 Task: Create Card Employee Salary Review in Board Public Speaking Tips to Workspace Cash Management. Create Card Software Maintenance Review in Board User Research to Workspace Cash Management. Create Card Employee Promotion Review in Board Customer Service Knowledge Base Development and Management to Workspace Cash Management
Action: Mouse moved to (46, 321)
Screenshot: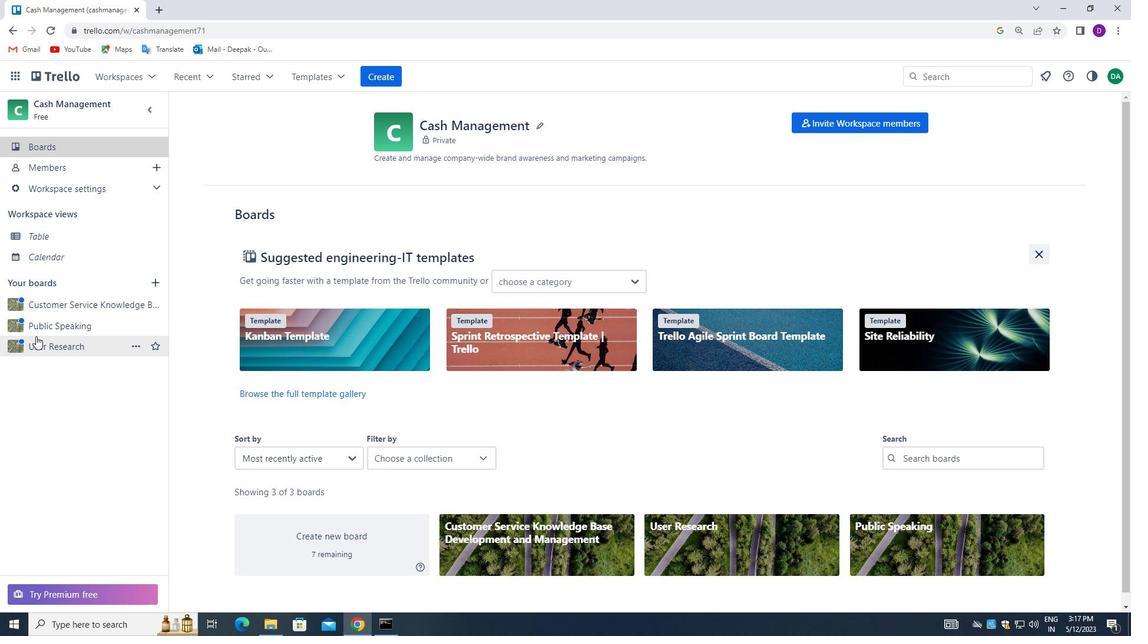 
Action: Mouse pressed left at (46, 321)
Screenshot: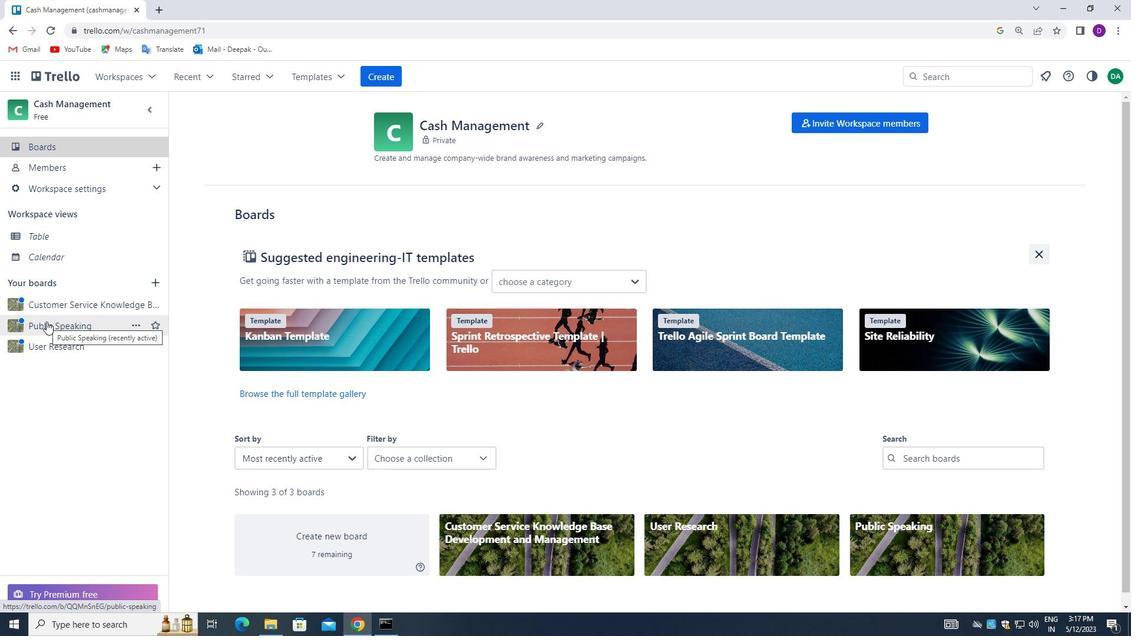
Action: Mouse moved to (586, 187)
Screenshot: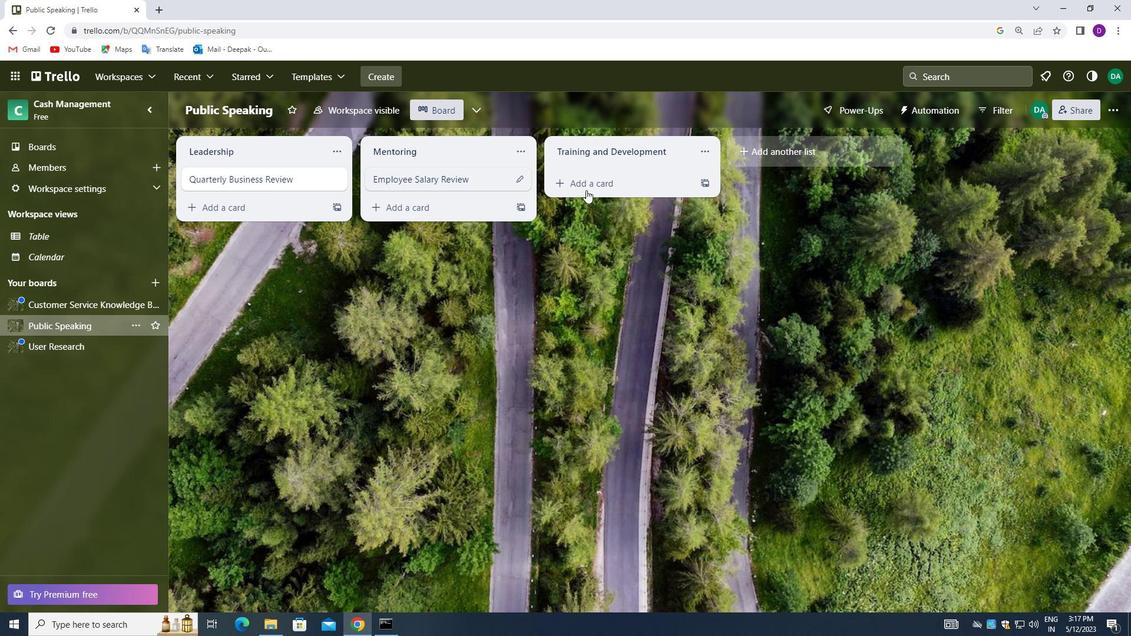 
Action: Mouse pressed left at (586, 187)
Screenshot: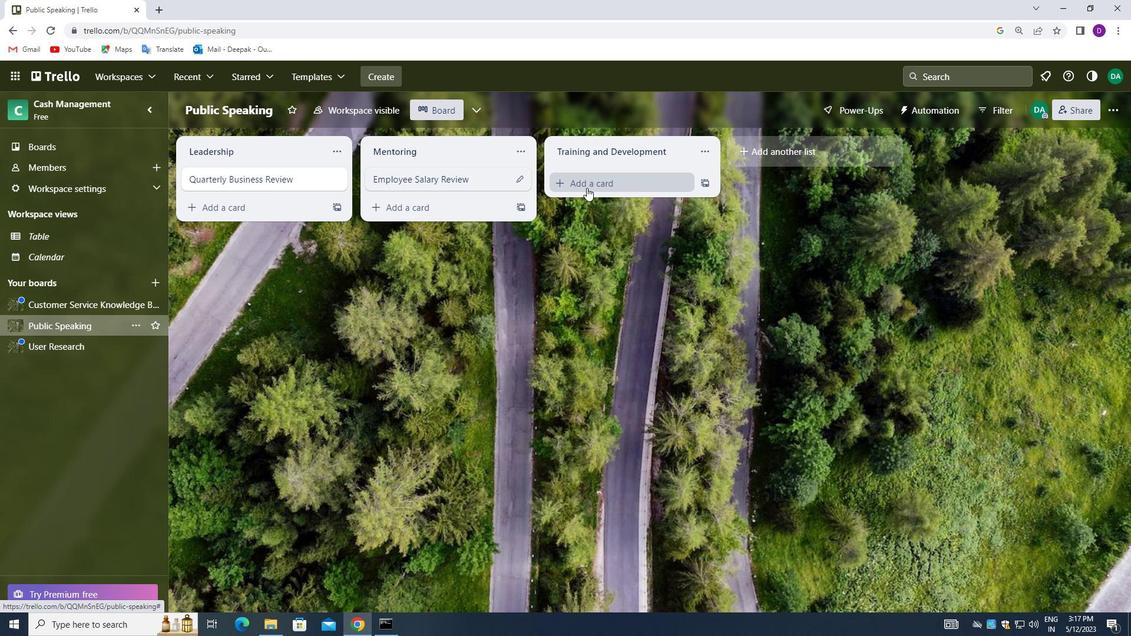 
Action: Key pressed <Key.shift><Key.shift>EMPLOYEE<Key.space><Key.shift>SALARY<Key.space><Key.shift><Key.shift><Key.shift><Key.shift><Key.shift><Key.shift><Key.shift><Key.shift>REVIEW
Screenshot: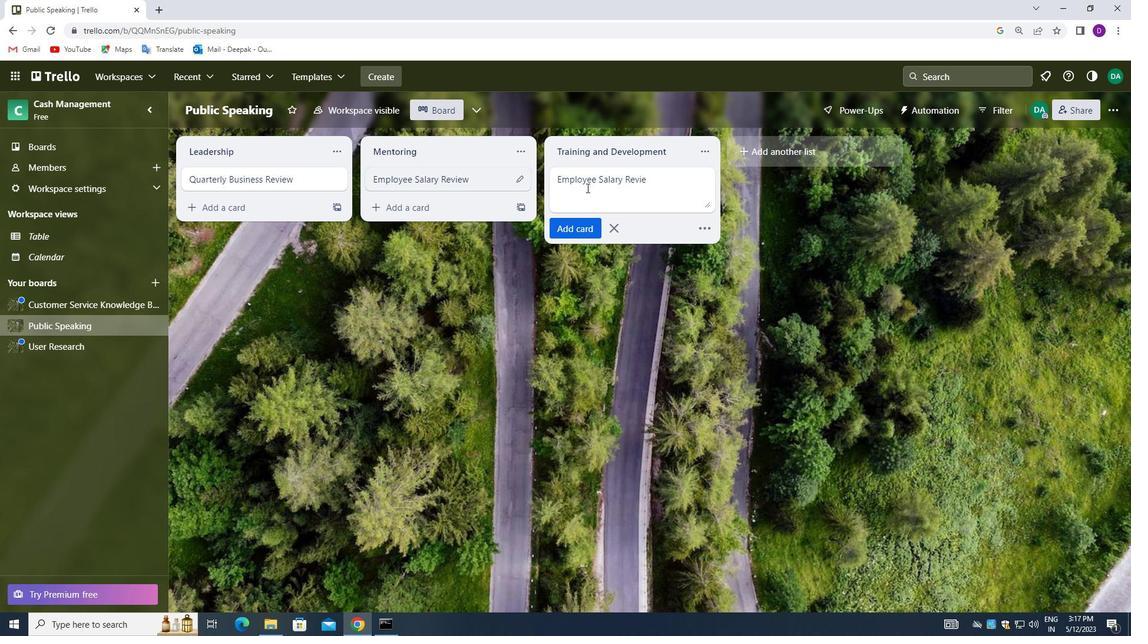 
Action: Mouse moved to (572, 232)
Screenshot: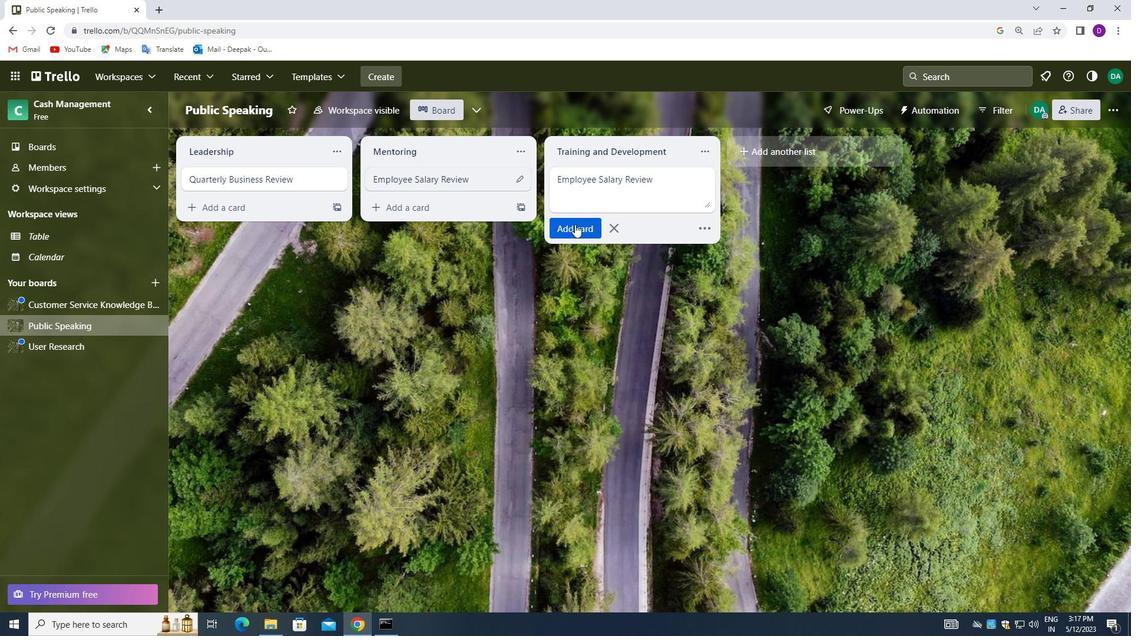 
Action: Mouse pressed left at (572, 232)
Screenshot: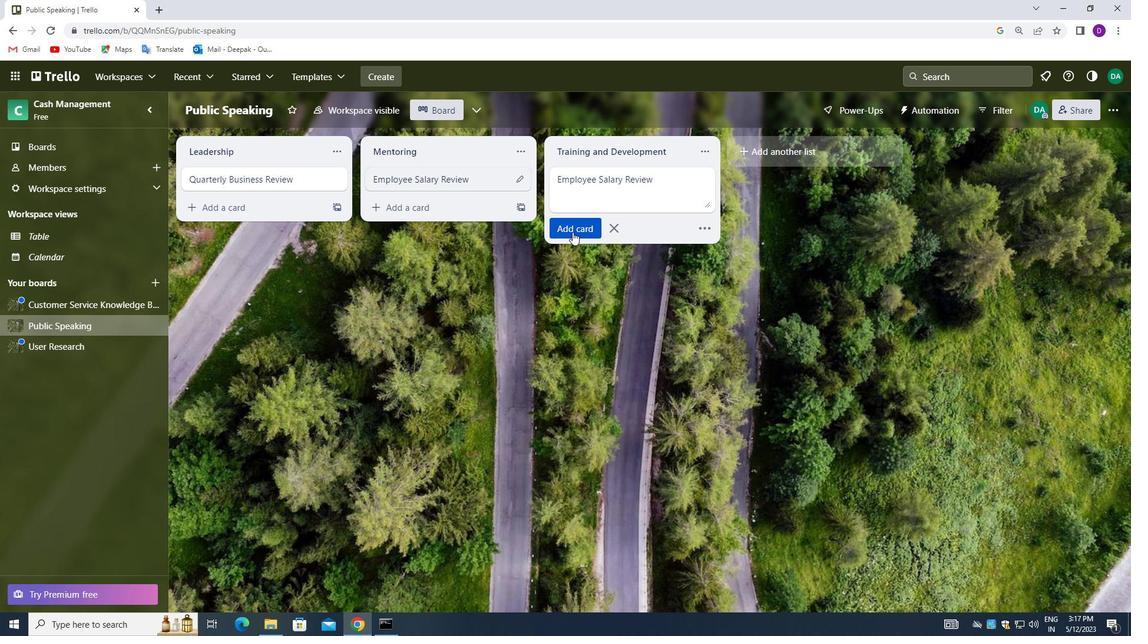 
Action: Mouse moved to (54, 342)
Screenshot: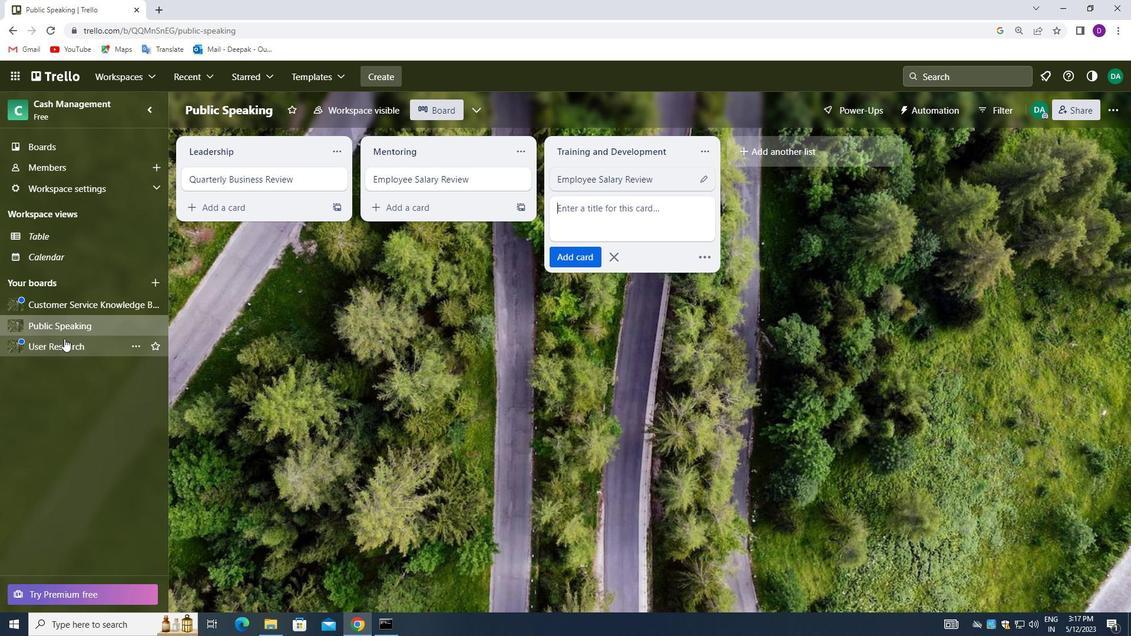 
Action: Mouse pressed left at (54, 342)
Screenshot: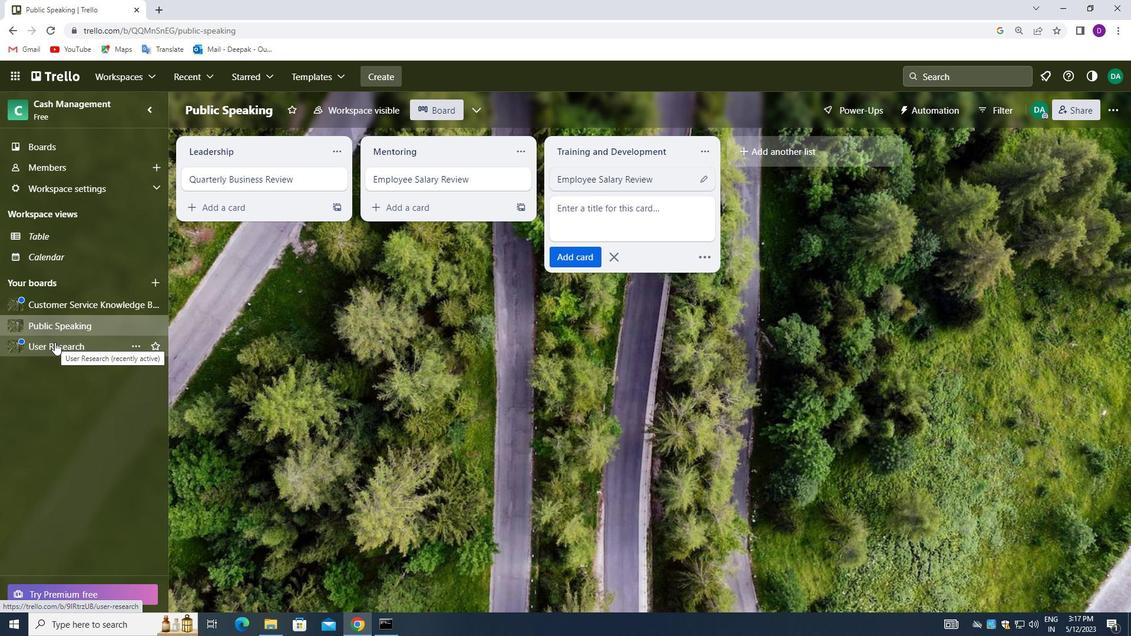 
Action: Mouse moved to (602, 182)
Screenshot: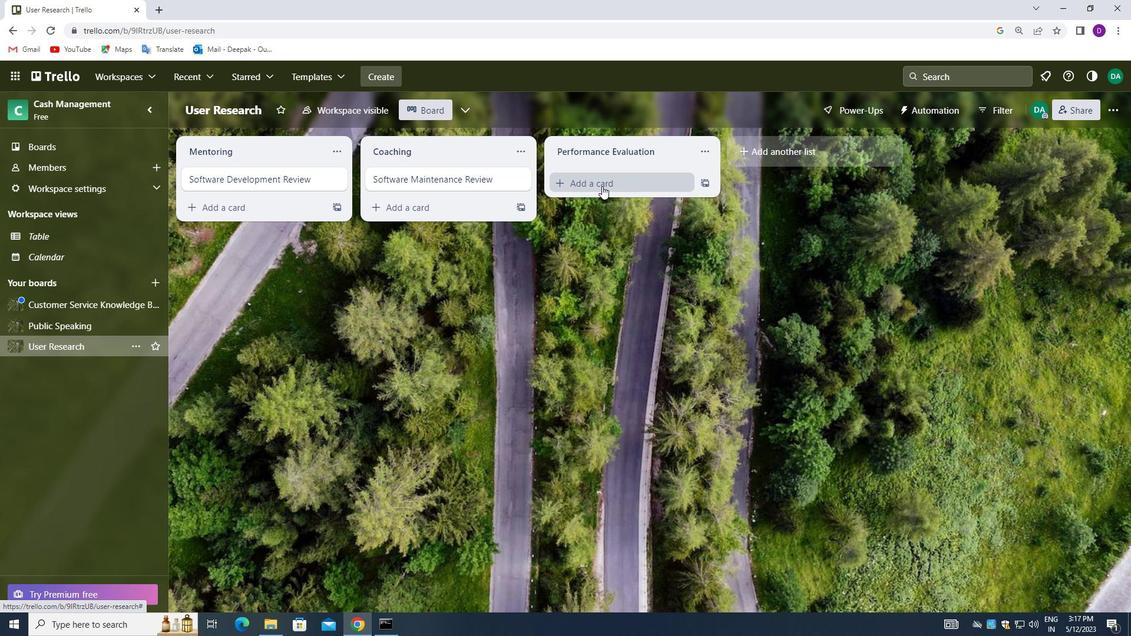 
Action: Mouse pressed left at (602, 182)
Screenshot: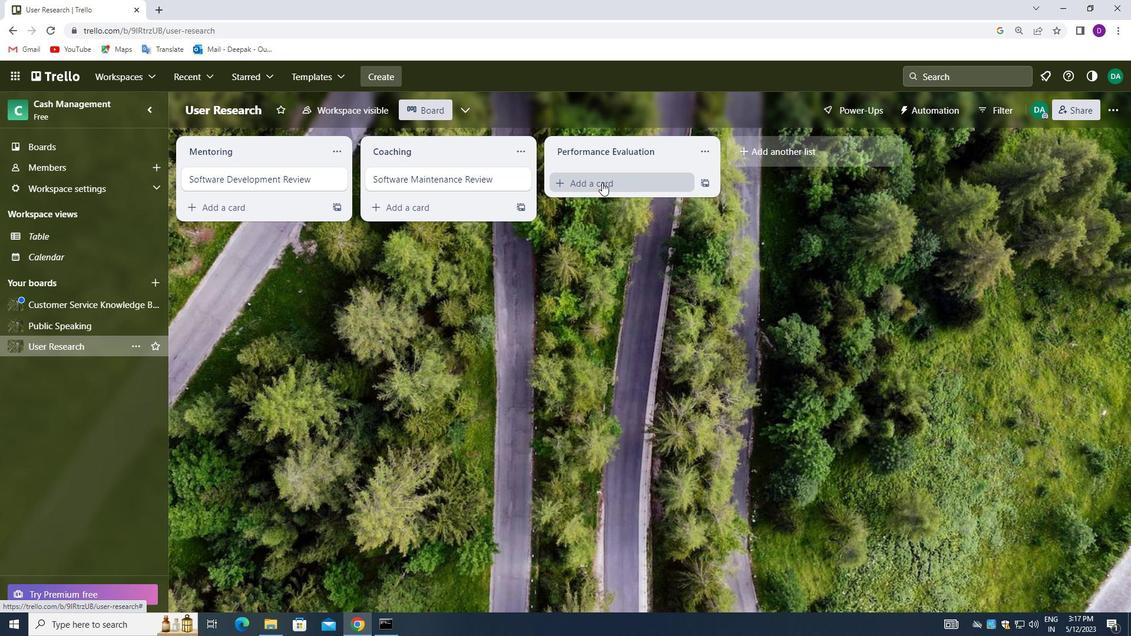 
Action: Key pressed <Key.shift><Key.shift><Key.shift><Key.shift><Key.shift><Key.shift><Key.shift><Key.shift><Key.shift><Key.shift><Key.shift><Key.shift><Key.shift><Key.shift><Key.shift><Key.shift><Key.shift><Key.shift><Key.shift><Key.shift><Key.shift><Key.shift><Key.shift><Key.shift><Key.shift><Key.shift><Key.shift><Key.shift><Key.shift><Key.shift><Key.shift><Key.shift><Key.shift><Key.shift><Key.shift><Key.shift><Key.shift>SOFTWARE<Key.space><Key.shift>MAINTENANCE<Key.space><Key.shift><Key.shift><Key.shift><Key.shift><Key.shift><Key.shift><Key.shift><Key.shift><Key.shift><Key.shift><Key.shift><Key.shift><Key.shift><Key.shift><Key.shift><Key.shift><Key.shift><Key.shift>REVIEW
Screenshot: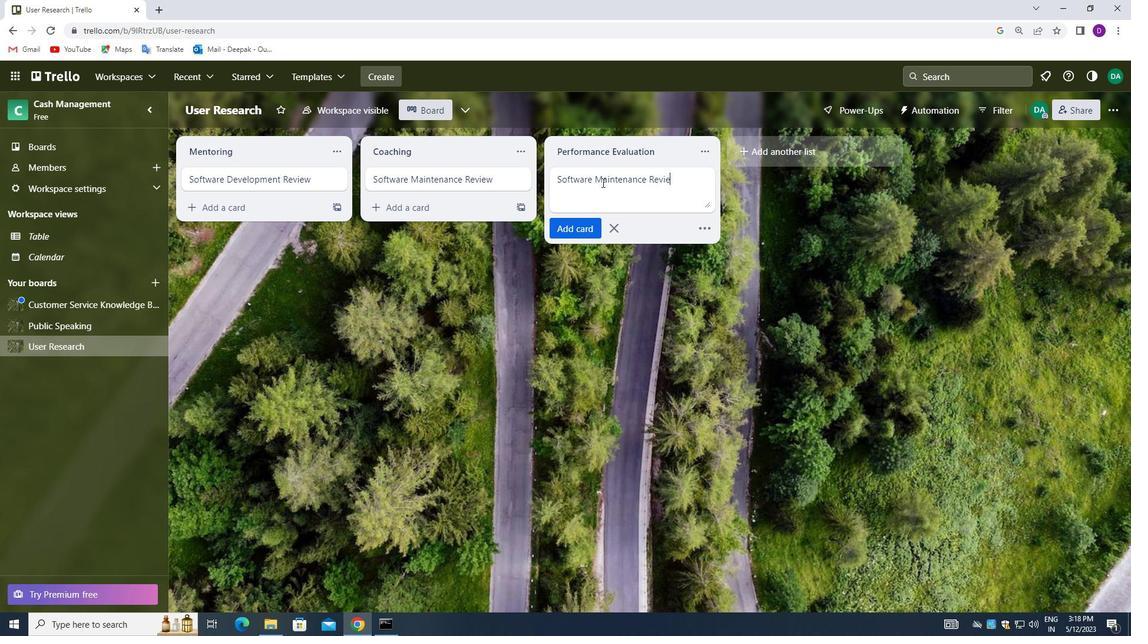 
Action: Mouse moved to (569, 221)
Screenshot: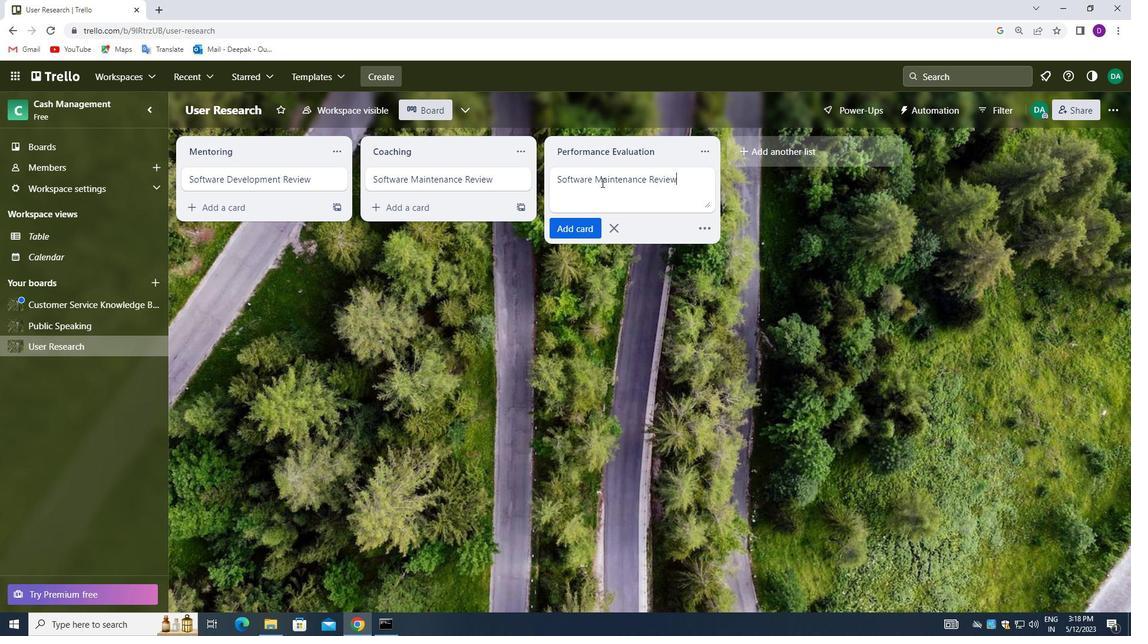 
Action: Mouse pressed left at (569, 221)
Screenshot: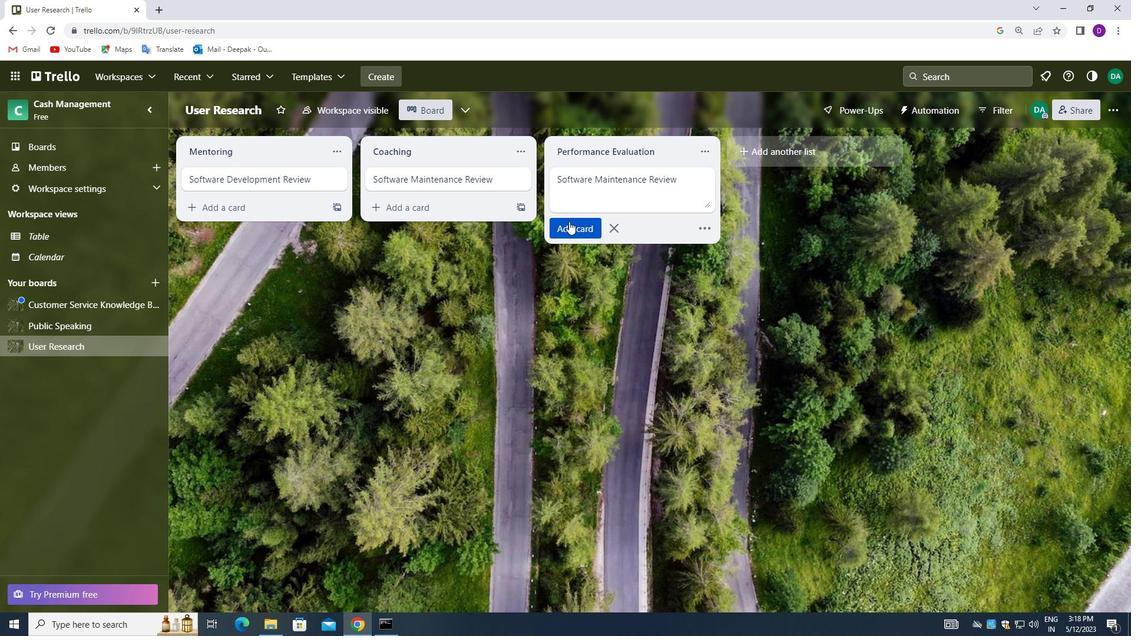 
Action: Mouse moved to (60, 296)
Screenshot: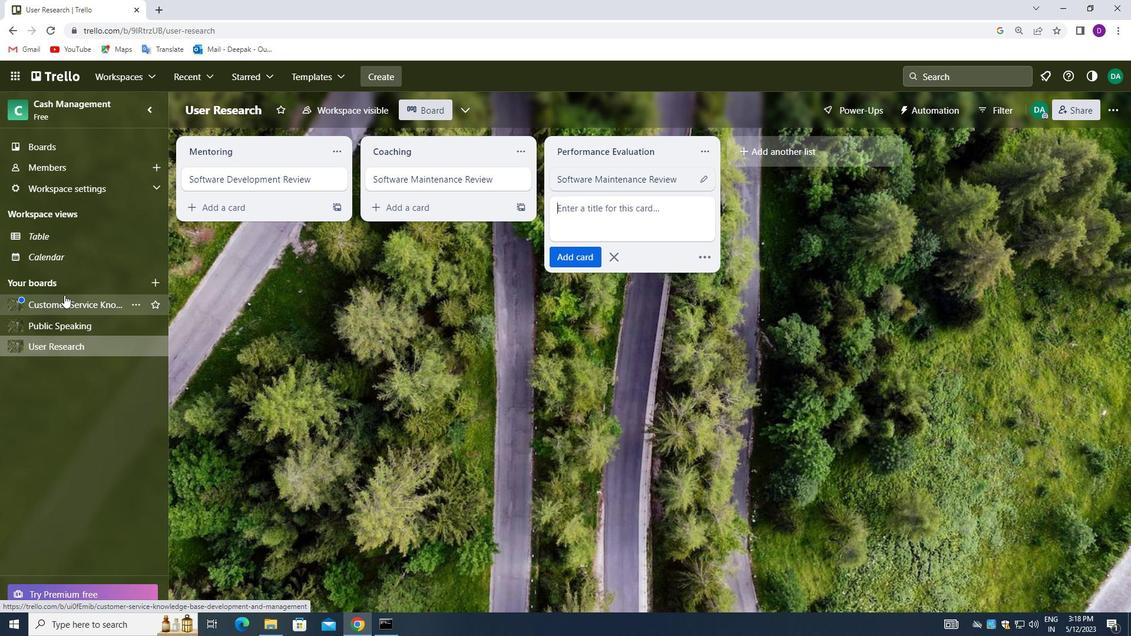 
Action: Mouse pressed left at (60, 296)
Screenshot: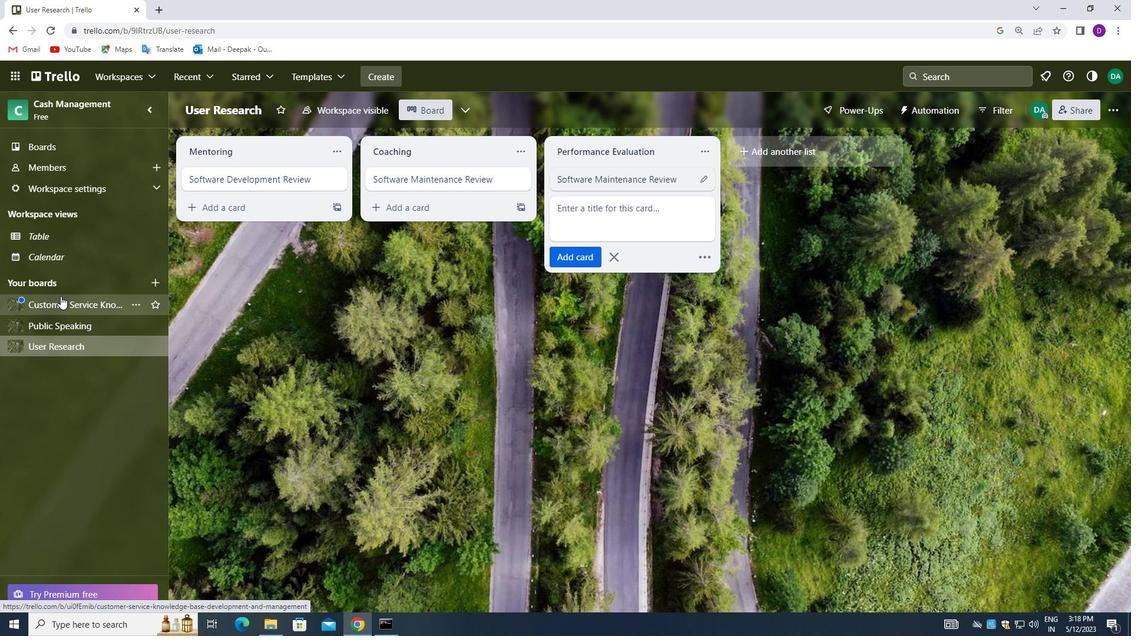 
Action: Mouse moved to (585, 189)
Screenshot: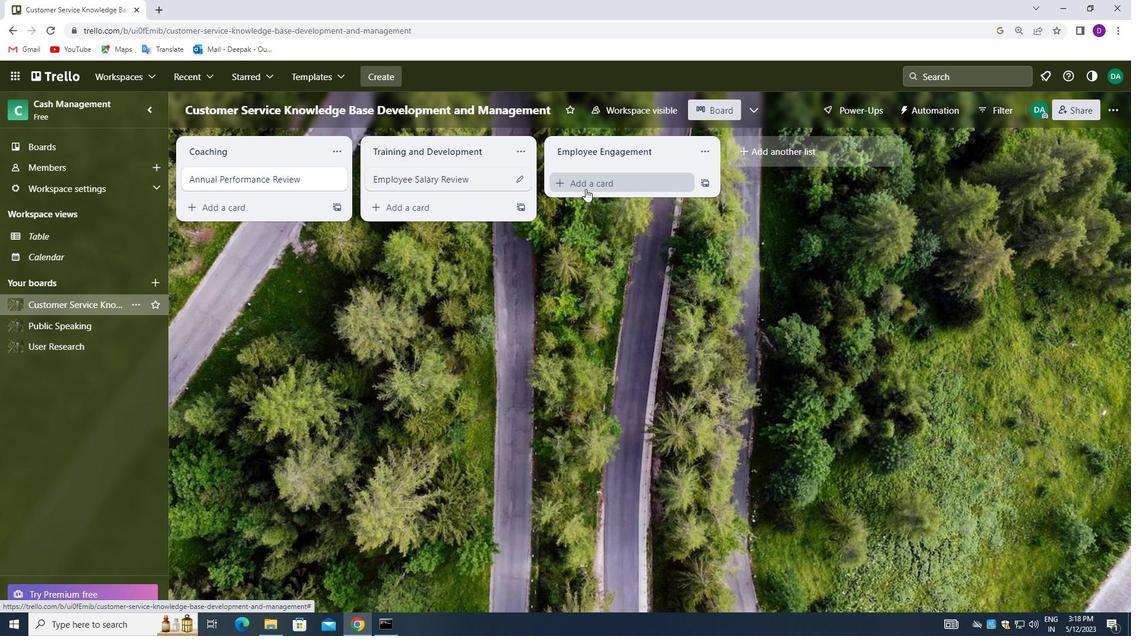 
Action: Mouse pressed left at (585, 189)
Screenshot: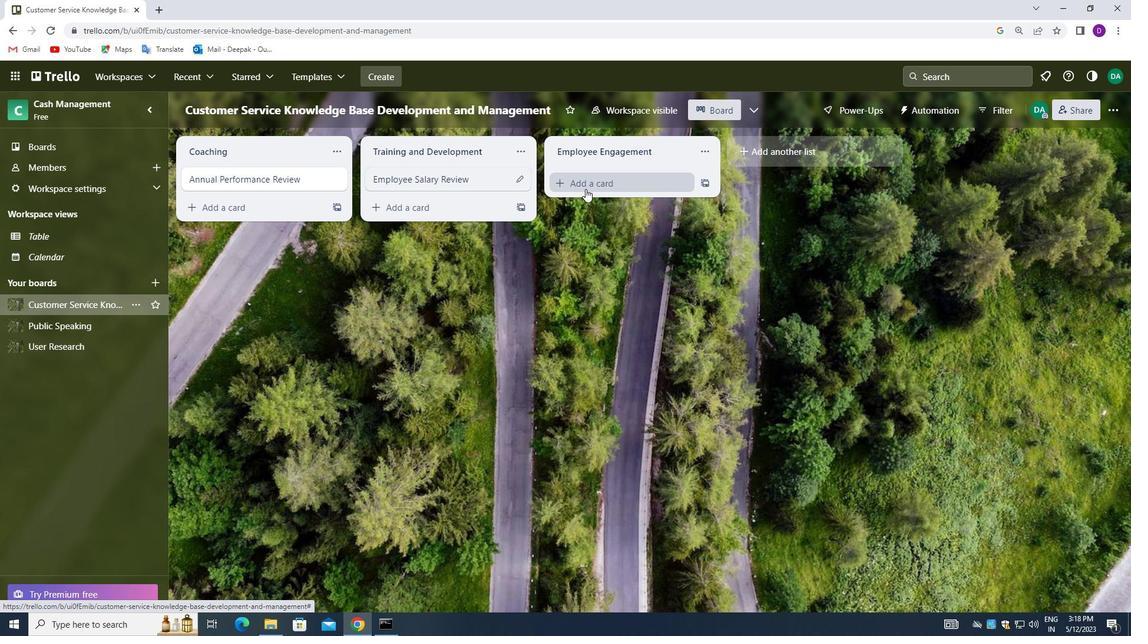 
Action: Mouse moved to (585, 180)
Screenshot: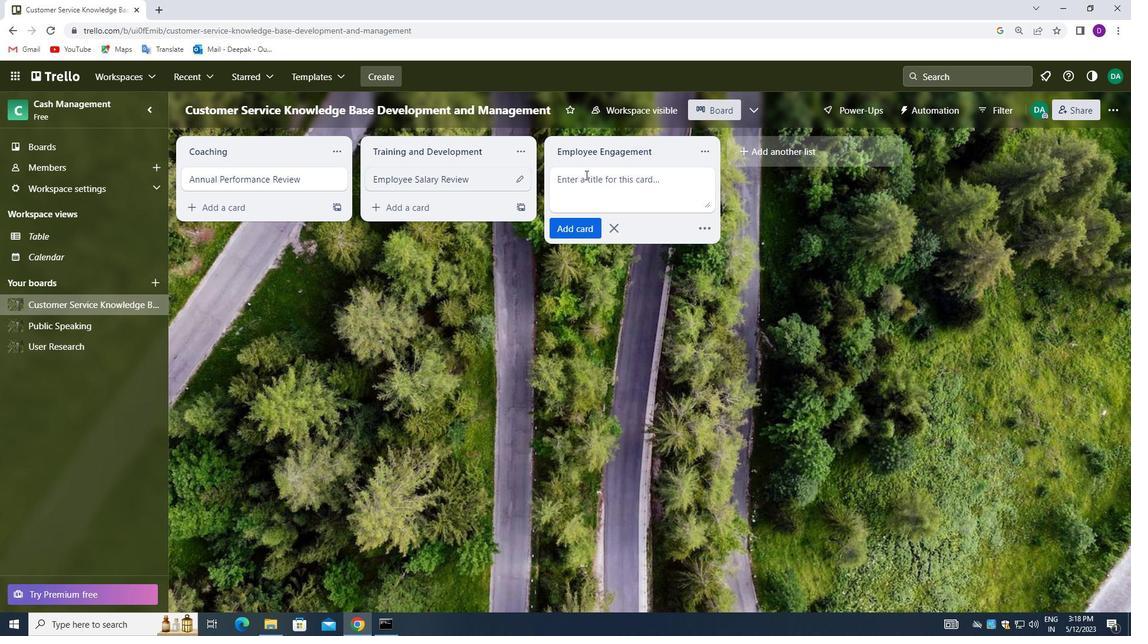 
Action: Mouse pressed left at (585, 180)
Screenshot: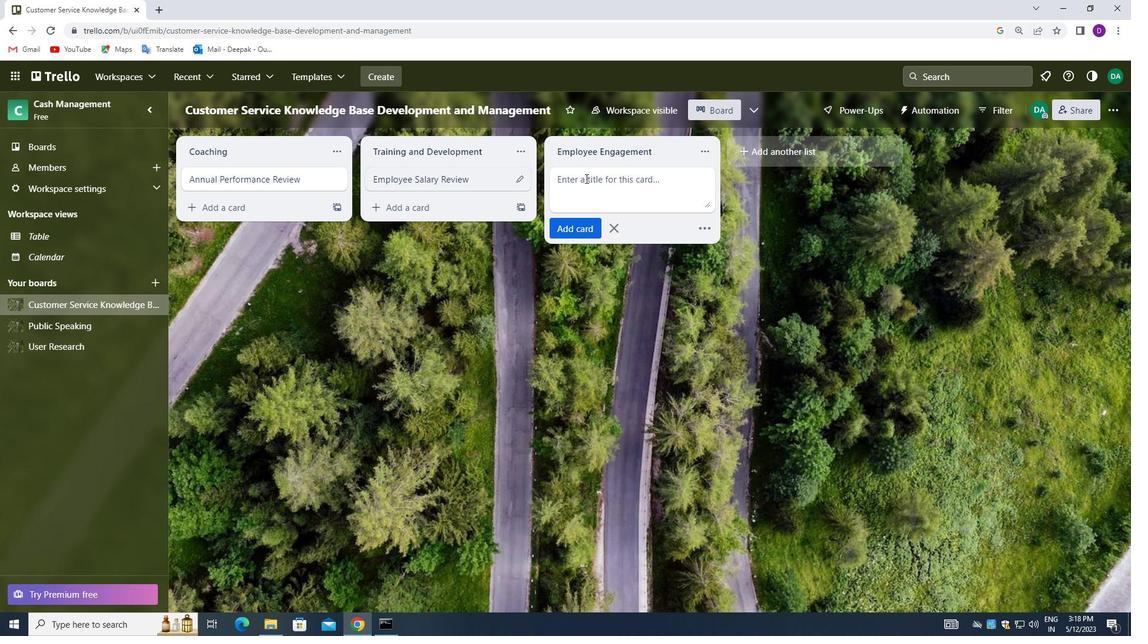 
Action: Key pressed <Key.shift><Key.shift><Key.shift><Key.shift><Key.shift><Key.shift><Key.shift><Key.shift><Key.shift><Key.shift><Key.shift><Key.shift><Key.shift><Key.shift><Key.shift><Key.shift><Key.shift><Key.shift><Key.shift><Key.shift><Key.shift><Key.shift><Key.shift><Key.shift><Key.shift><Key.shift><Key.shift>EMPLOYEE<Key.space><Key.shift>PROMOTION<Key.space><Key.shift><Key.shift><Key.shift><Key.shift><Key.shift><Key.shift><Key.shift><Key.shift>REVIEW
Screenshot: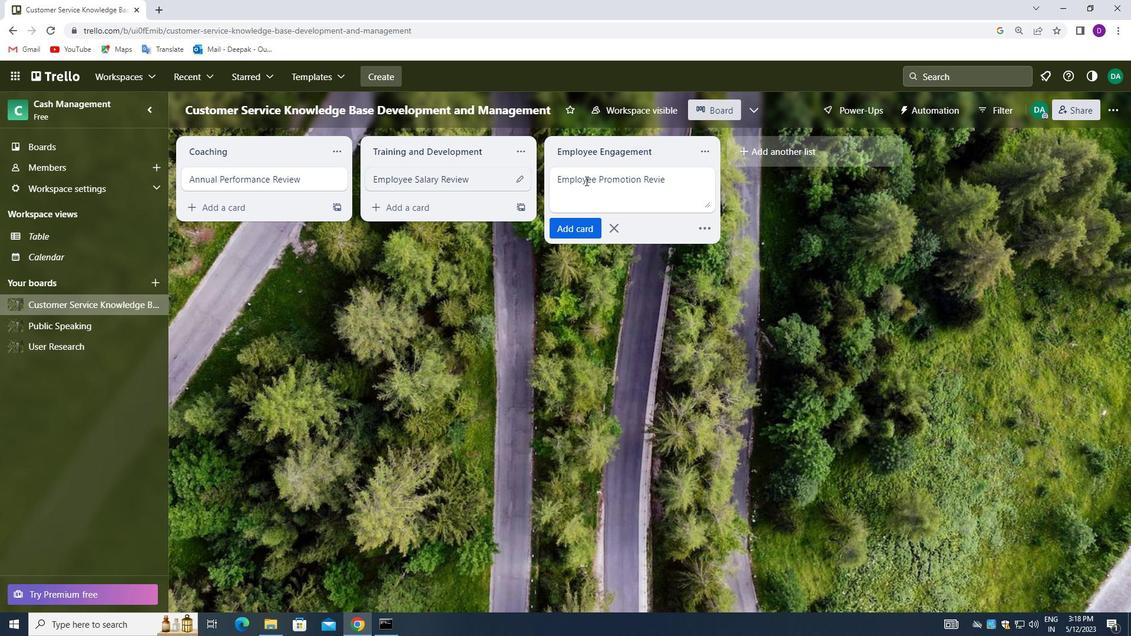 
Action: Mouse moved to (575, 229)
Screenshot: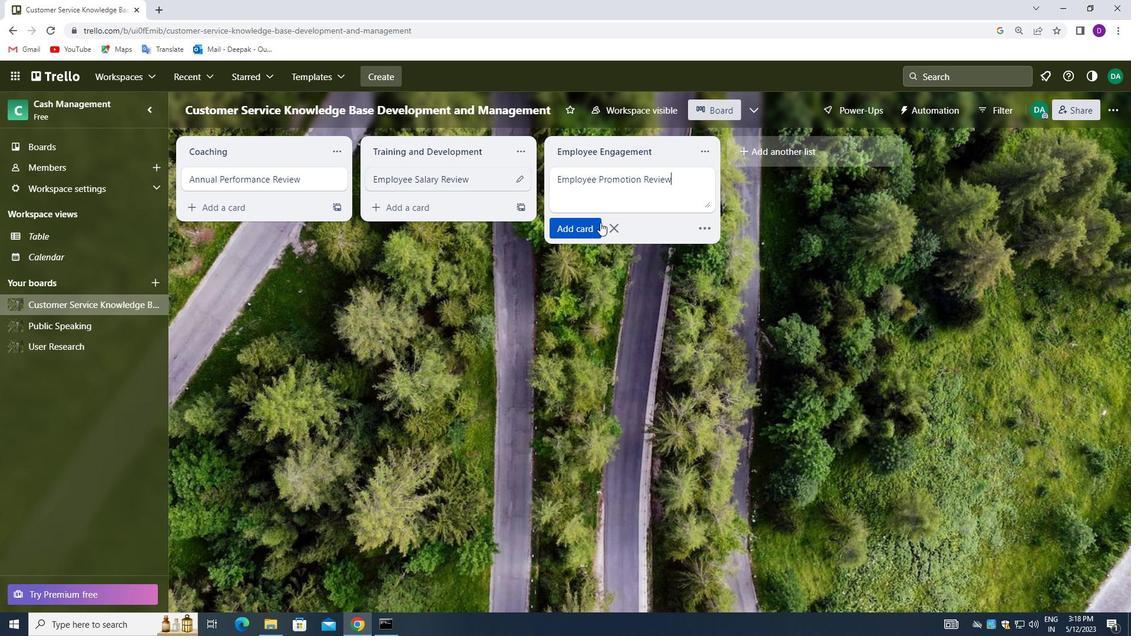 
Action: Mouse pressed left at (575, 229)
Screenshot: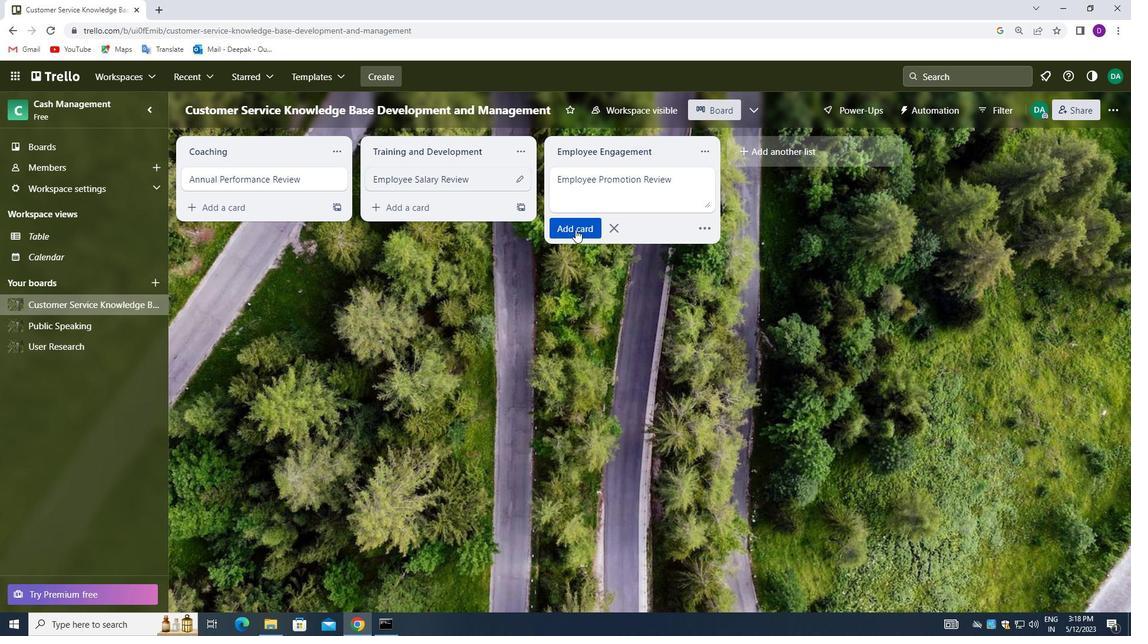 
Action: Mouse moved to (569, 258)
Screenshot: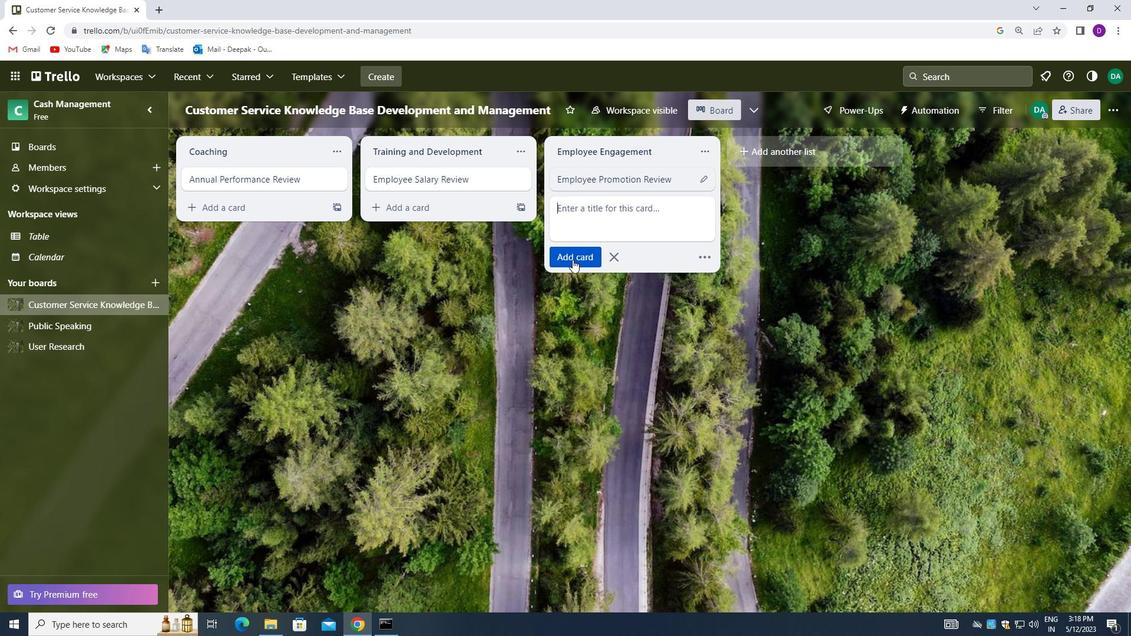 
Action: Mouse pressed left at (569, 258)
Screenshot: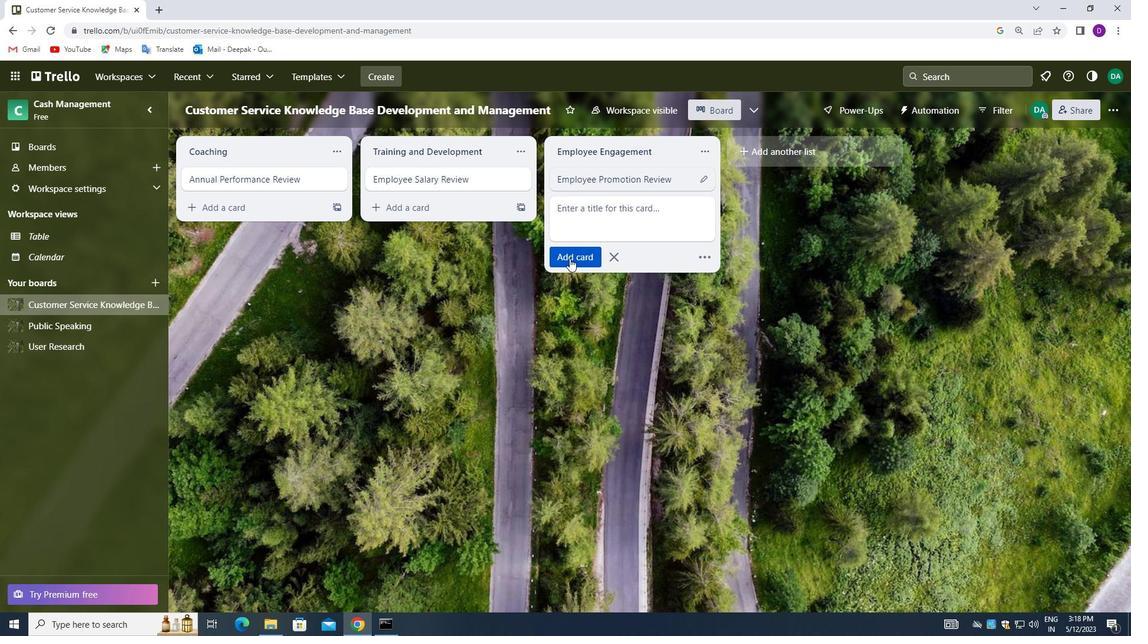 
Action: Mouse moved to (83, 144)
Screenshot: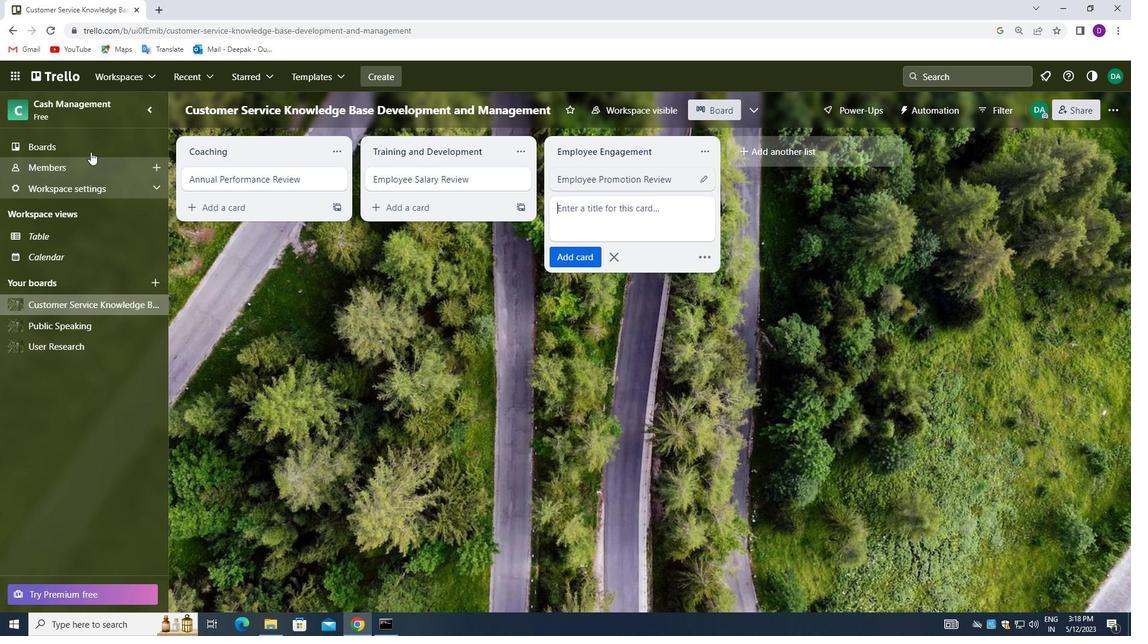
Action: Mouse pressed left at (83, 144)
Screenshot: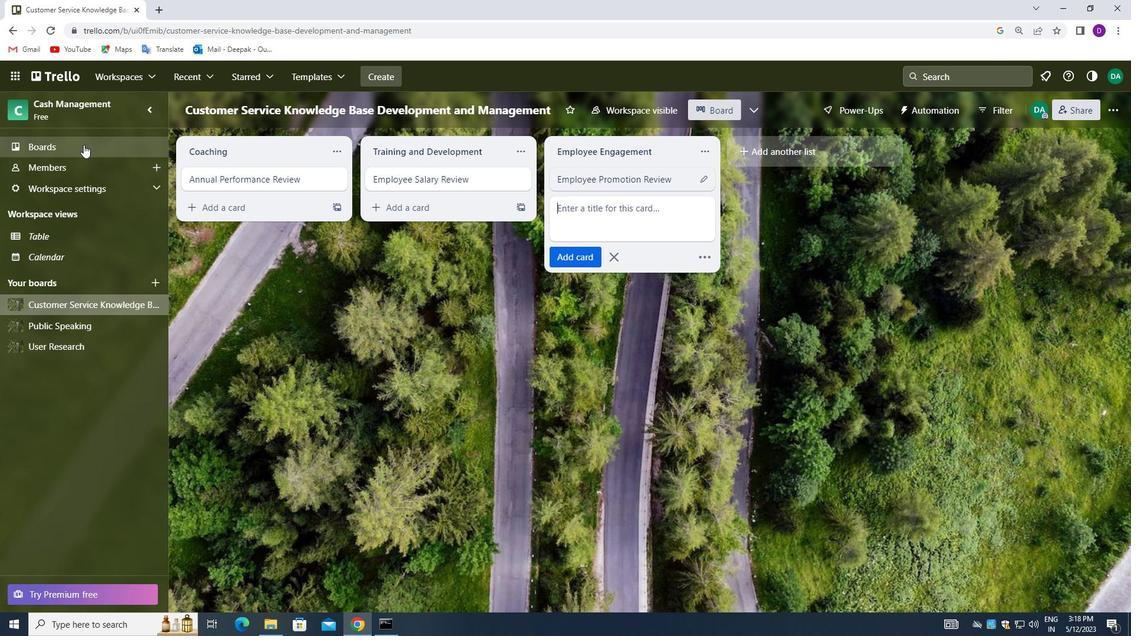 
Action: Mouse moved to (129, 232)
Screenshot: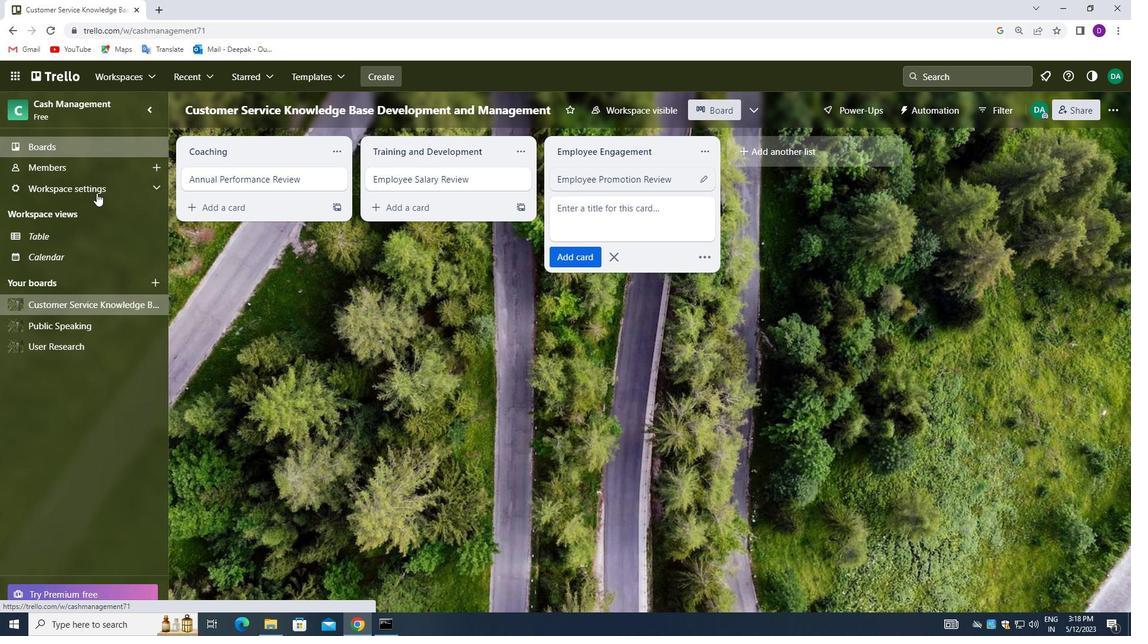 
